 Task: Select Video Overlay Setting
Action: Mouse moved to (107, 41)
Screenshot: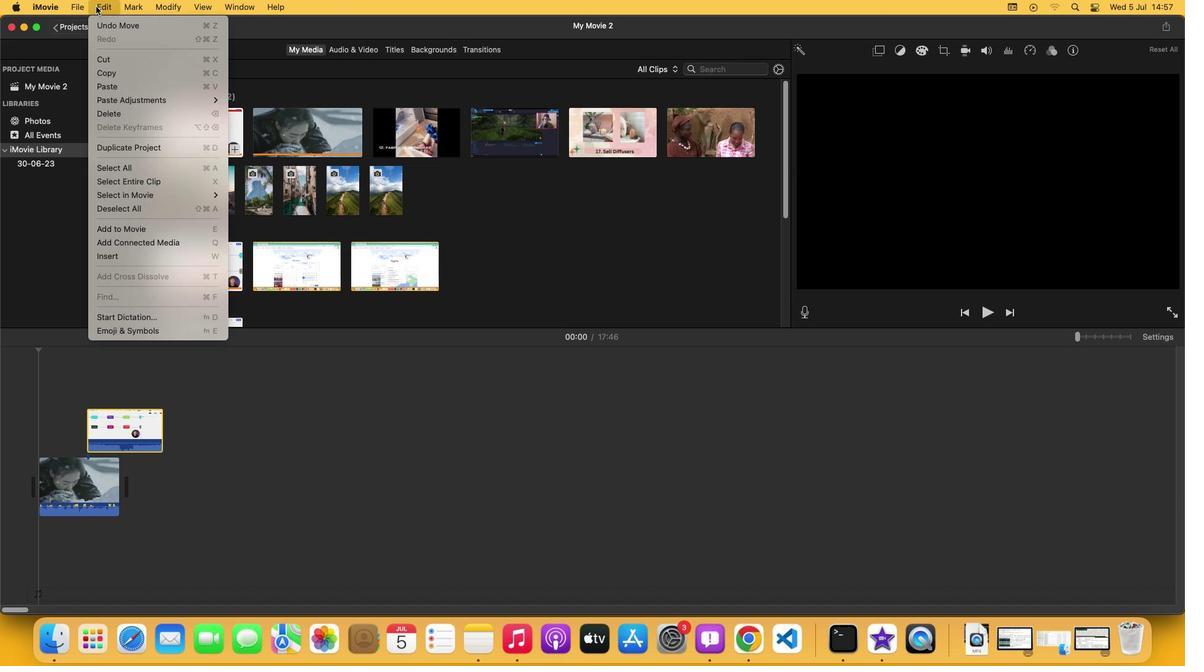 
Action: Mouse pressed left at (107, 41)
Screenshot: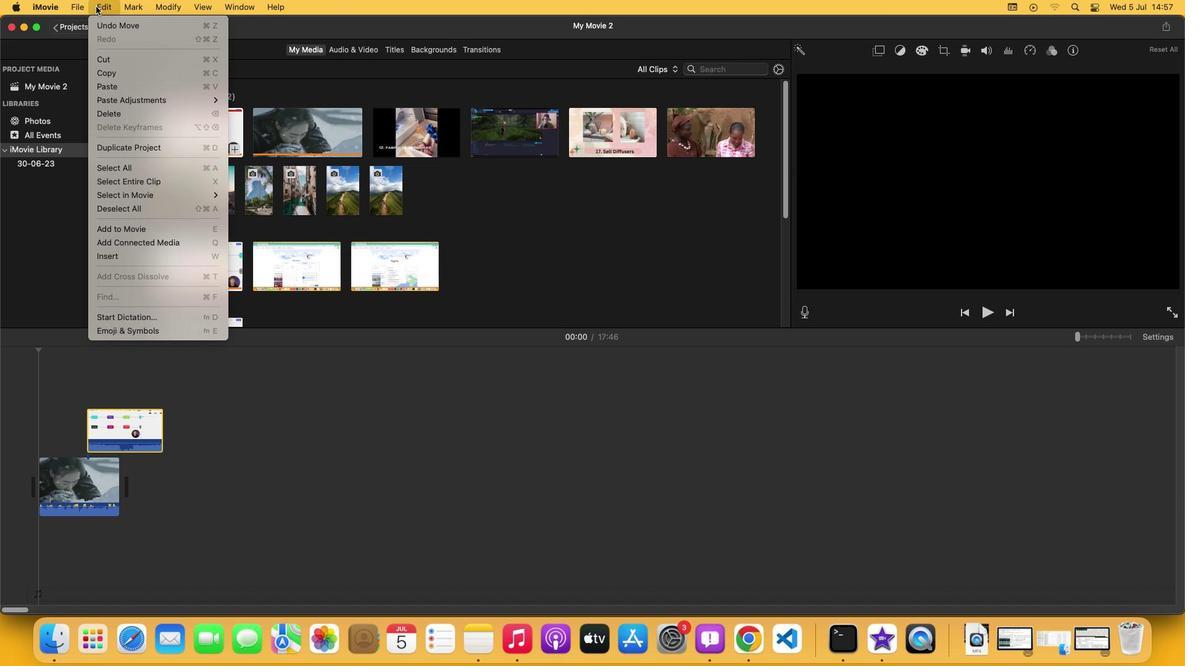 
Action: Mouse moved to (267, 189)
Screenshot: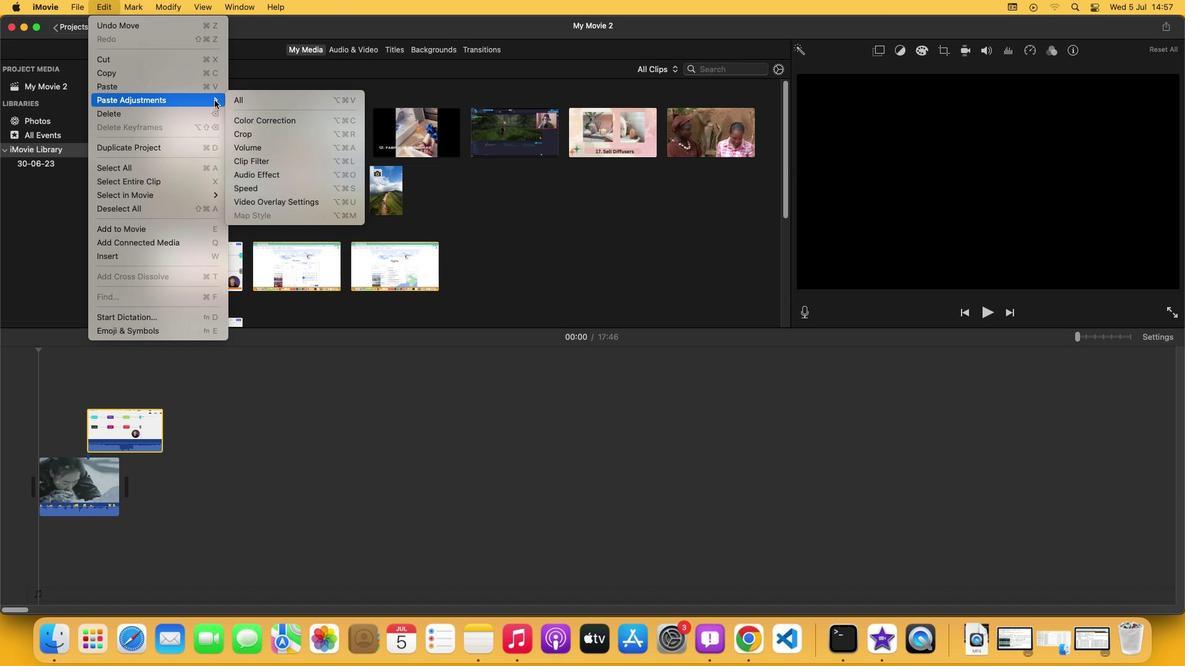 
Action: Mouse pressed left at (267, 189)
Screenshot: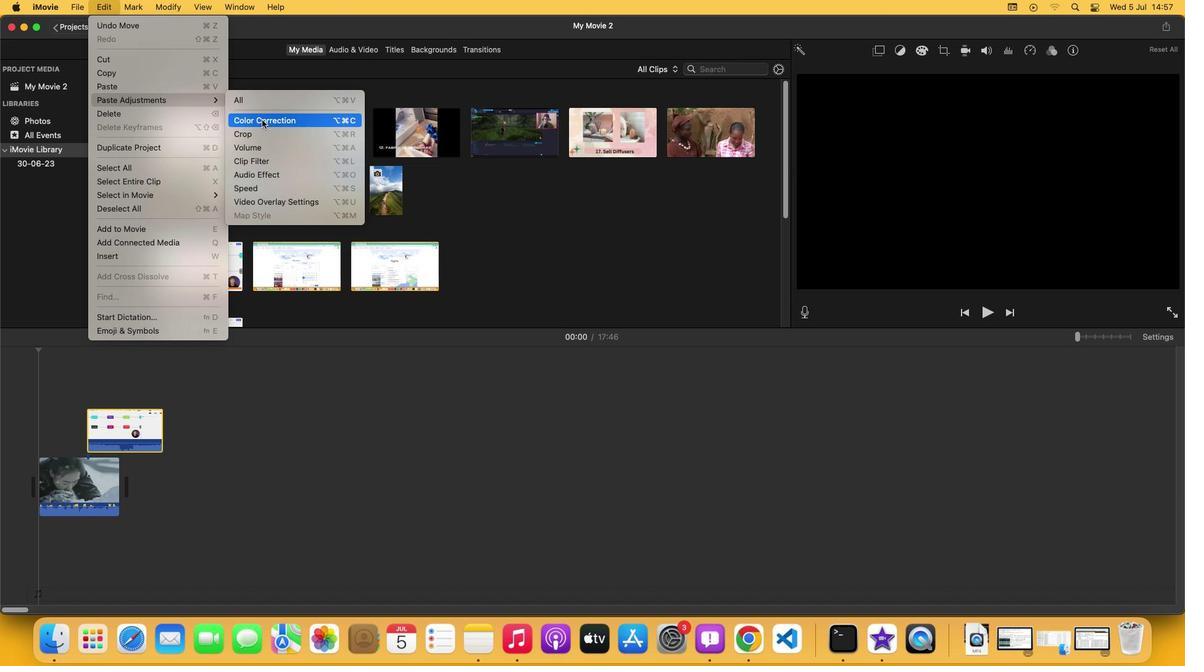 
Action: Mouse moved to (342, 355)
Screenshot: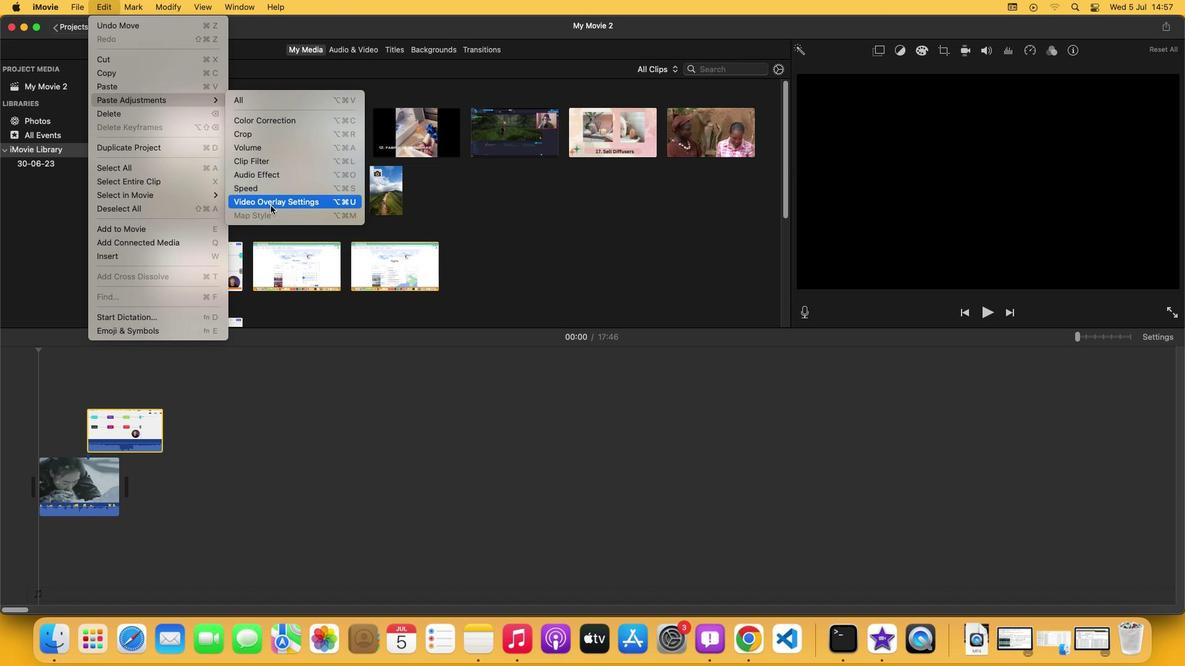 
Action: Mouse pressed left at (342, 355)
Screenshot: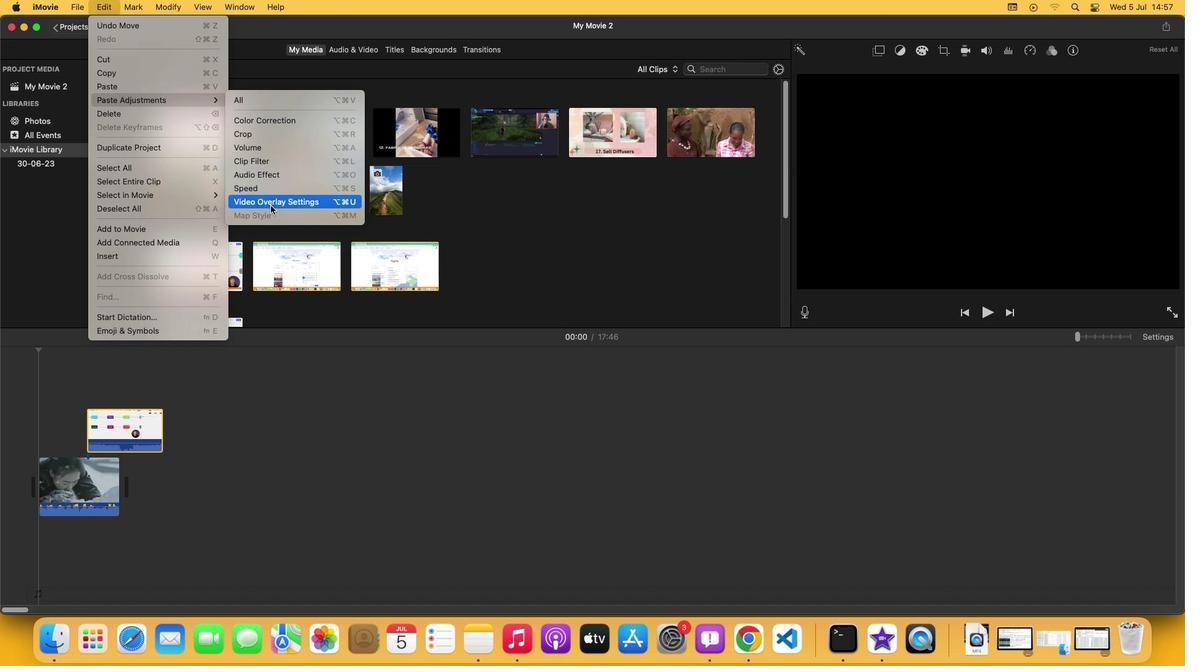 
Action: Mouse moved to (342, 355)
Screenshot: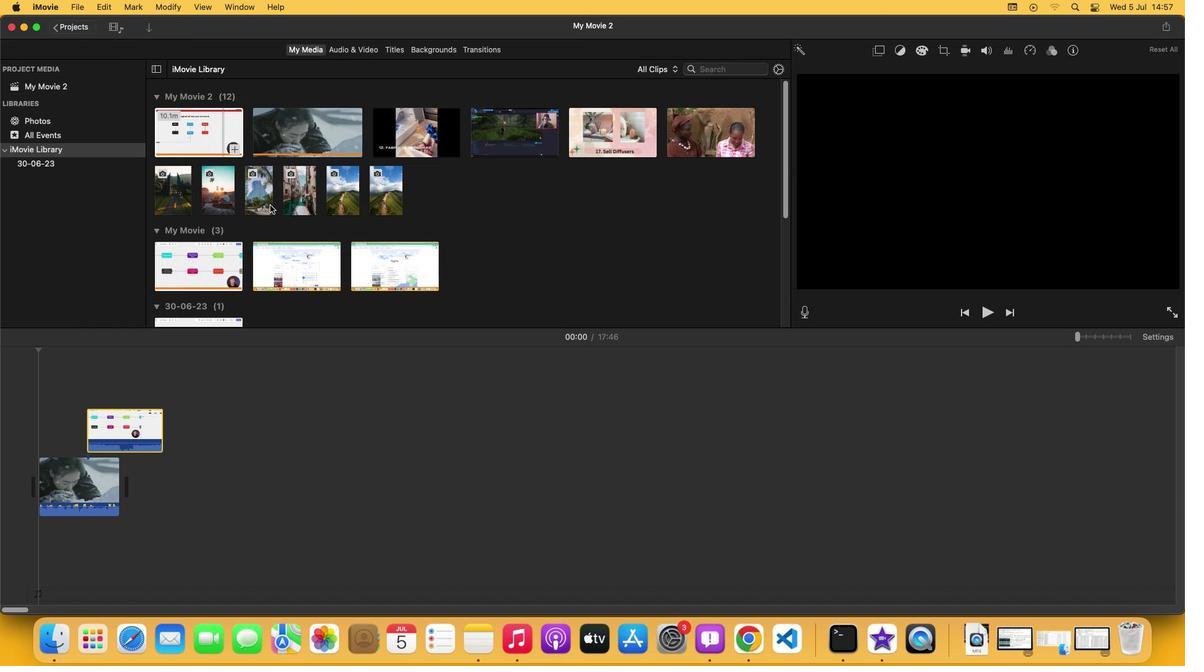 
